 Task: In project updates Turn off email notifications.
Action: Mouse moved to (706, 99)
Screenshot: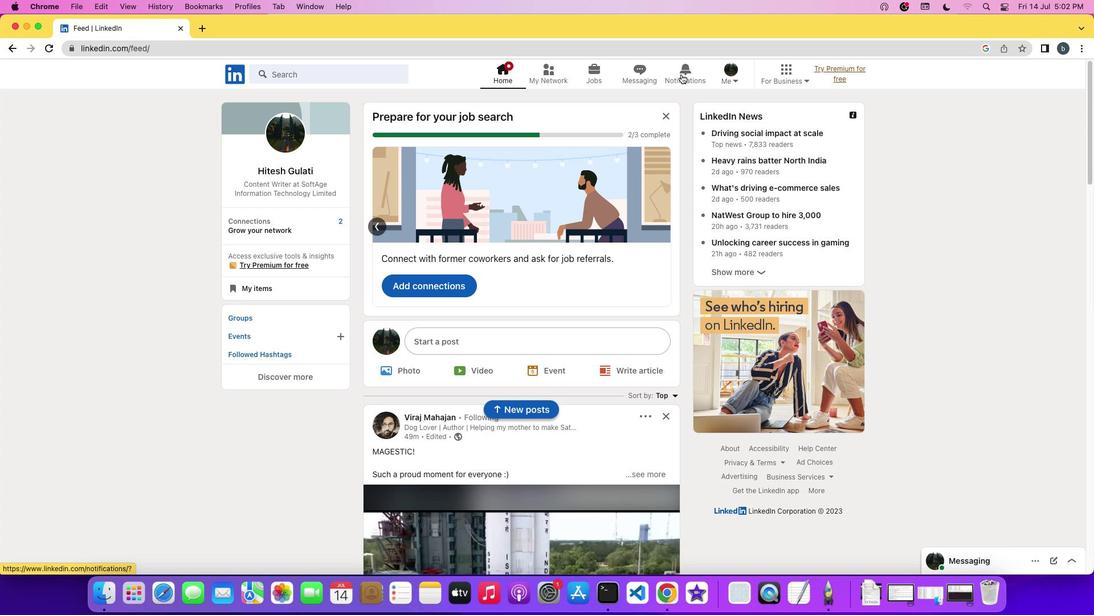 
Action: Mouse pressed left at (706, 99)
Screenshot: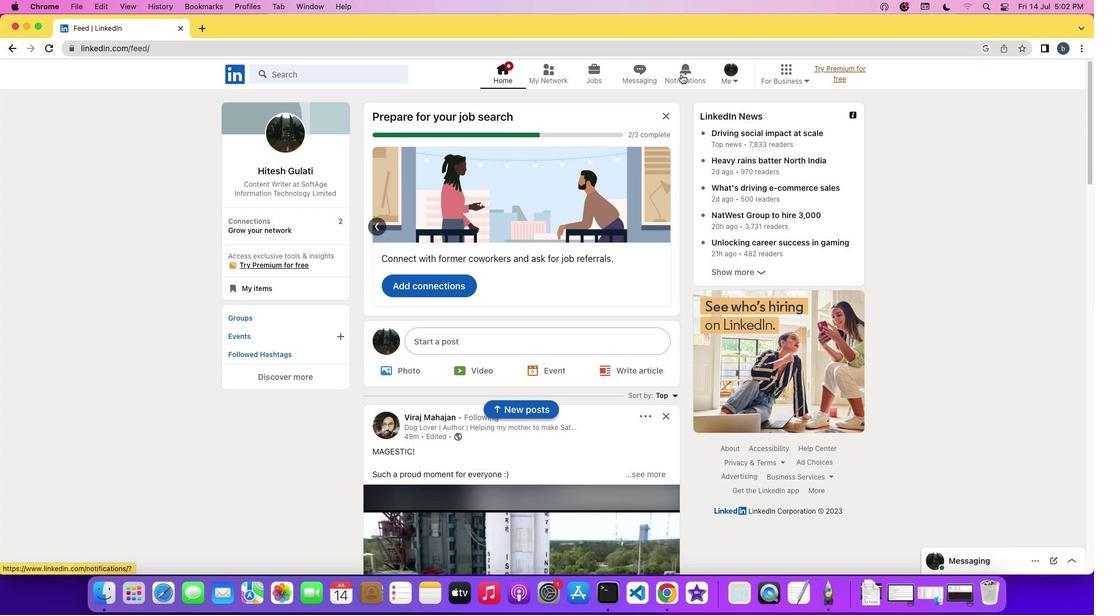 
Action: Mouse pressed left at (706, 99)
Screenshot: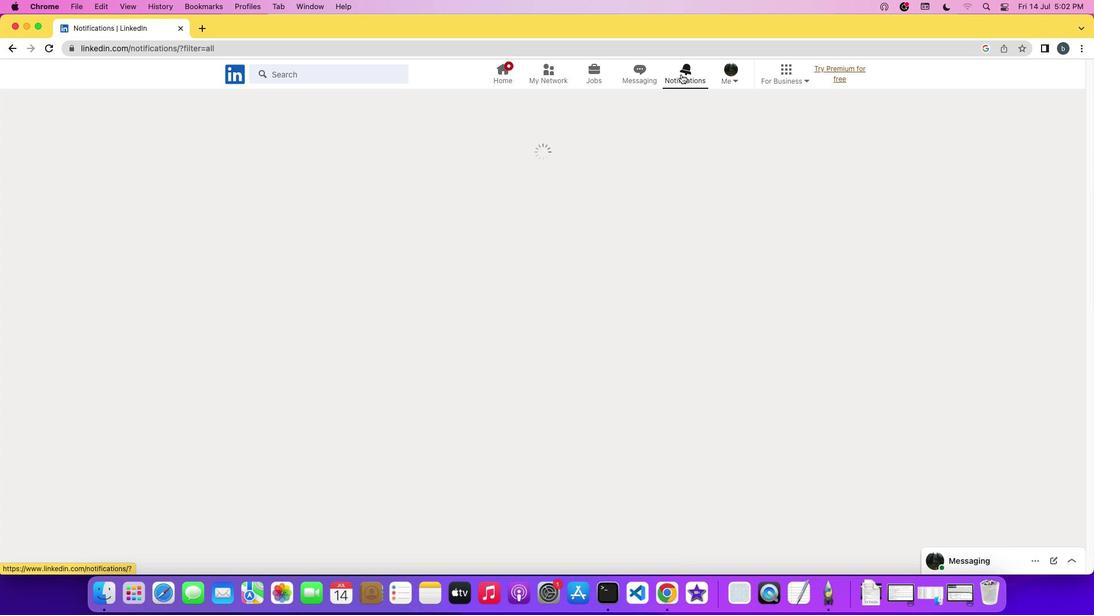 
Action: Mouse moved to (289, 172)
Screenshot: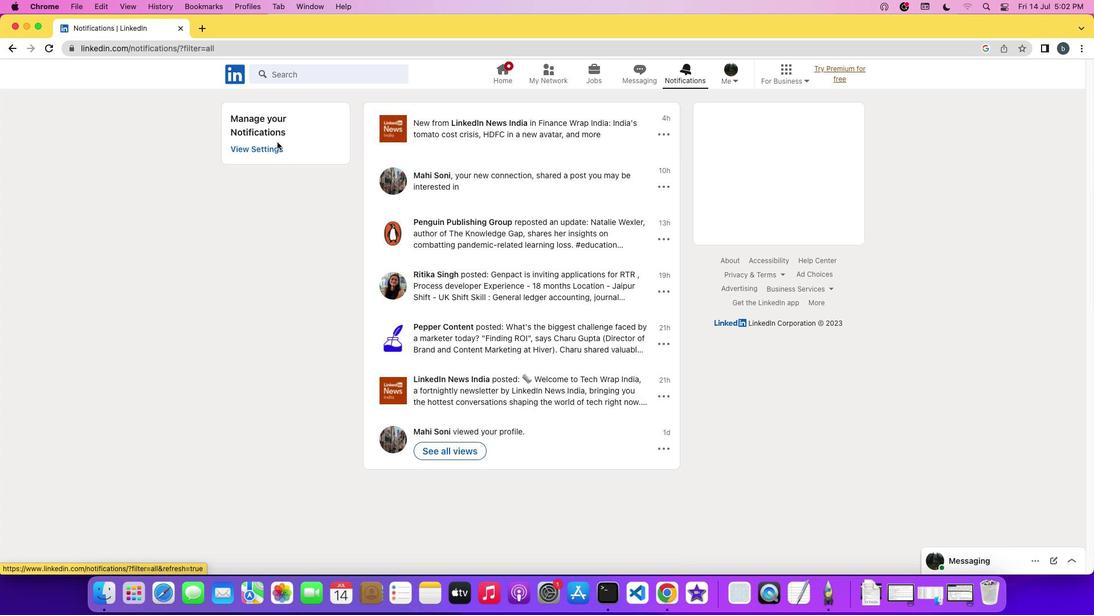 
Action: Mouse pressed left at (289, 172)
Screenshot: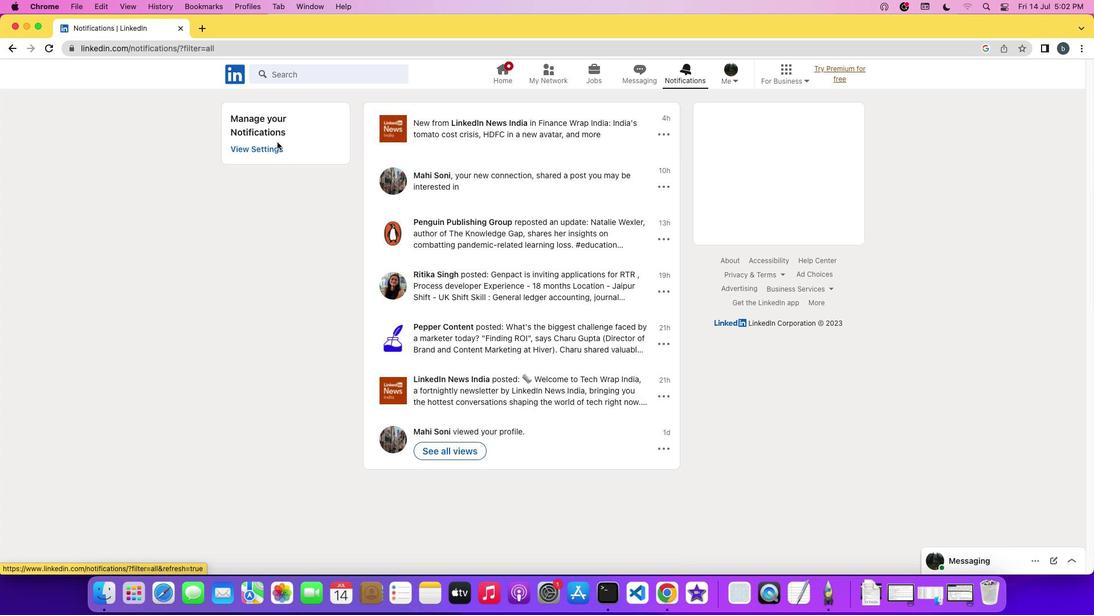 
Action: Mouse moved to (474, 193)
Screenshot: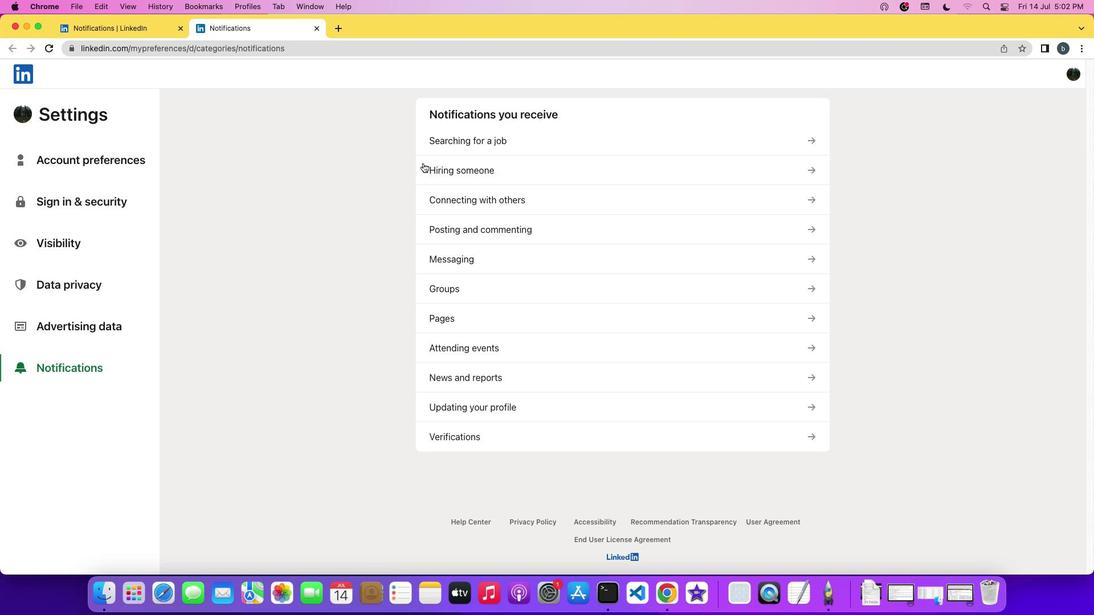 
Action: Mouse pressed left at (474, 193)
Screenshot: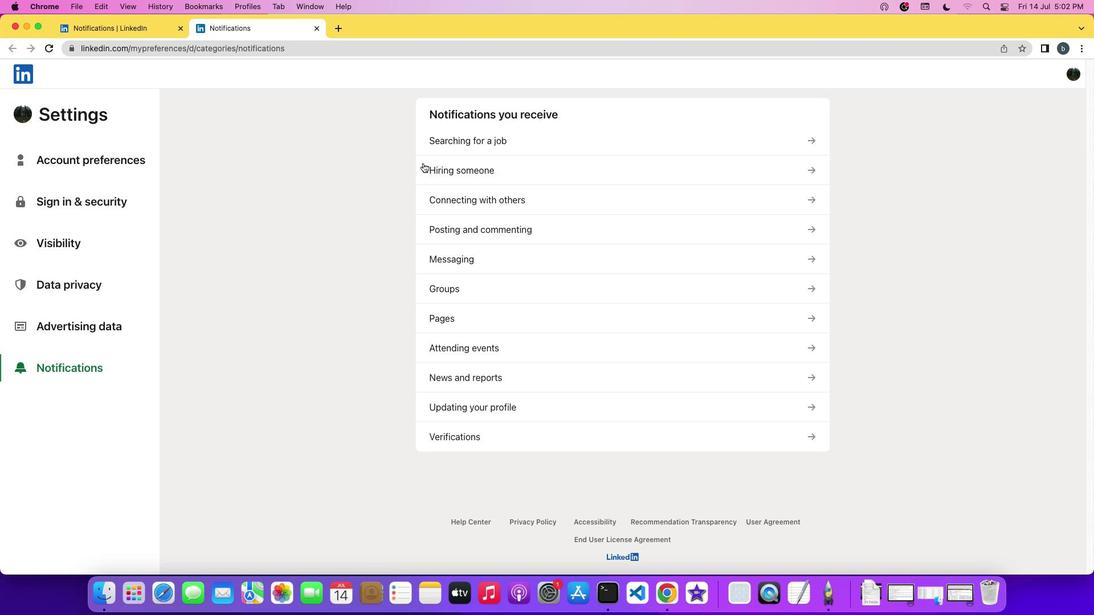 
Action: Mouse moved to (477, 193)
Screenshot: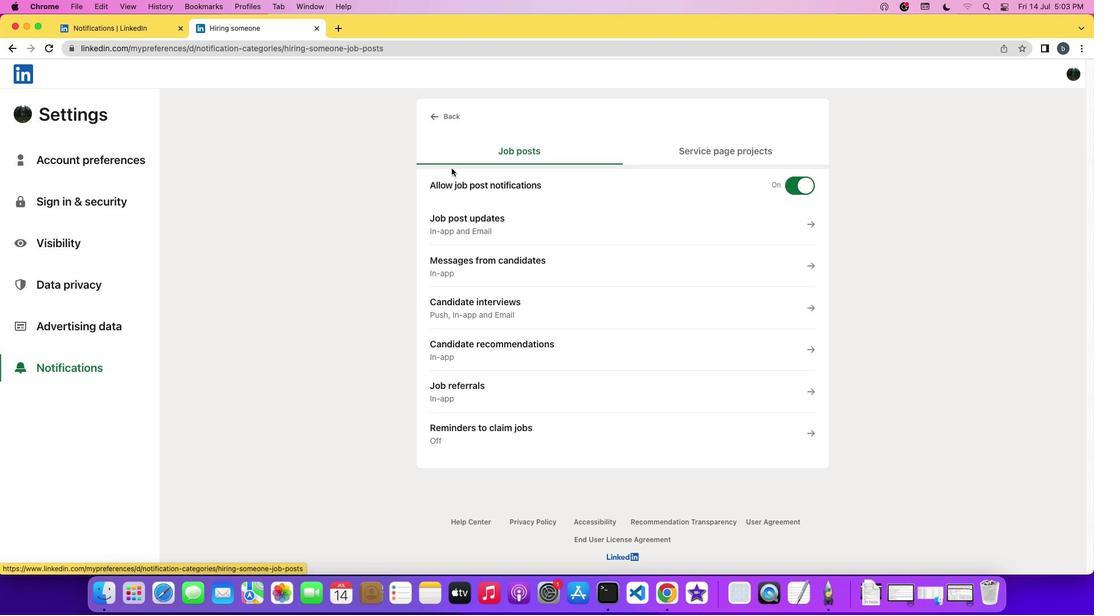
Action: Mouse pressed left at (477, 193)
Screenshot: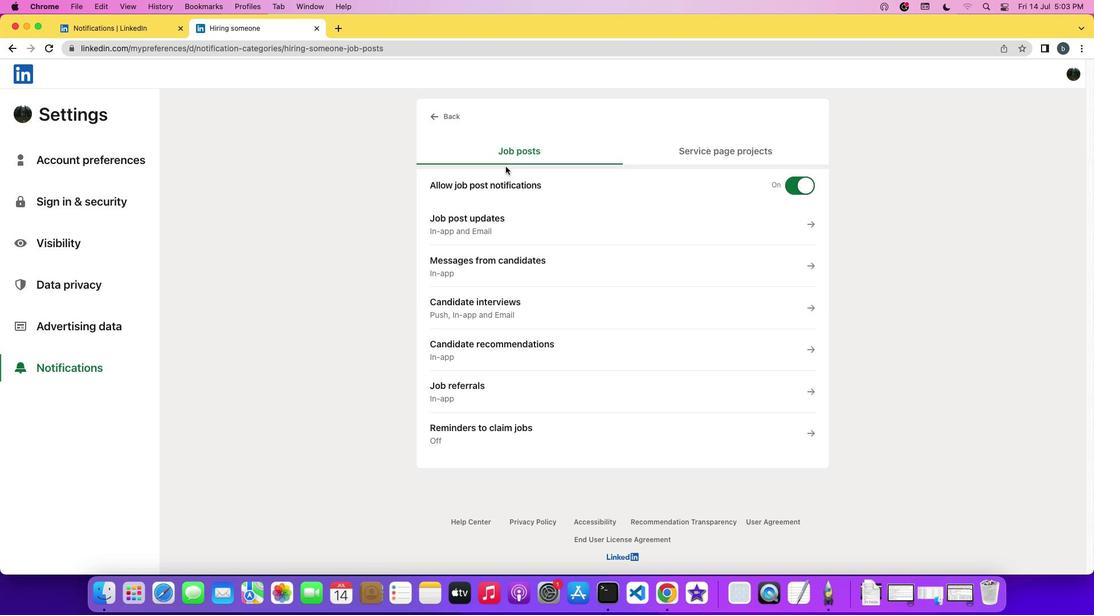 
Action: Mouse moved to (708, 174)
Screenshot: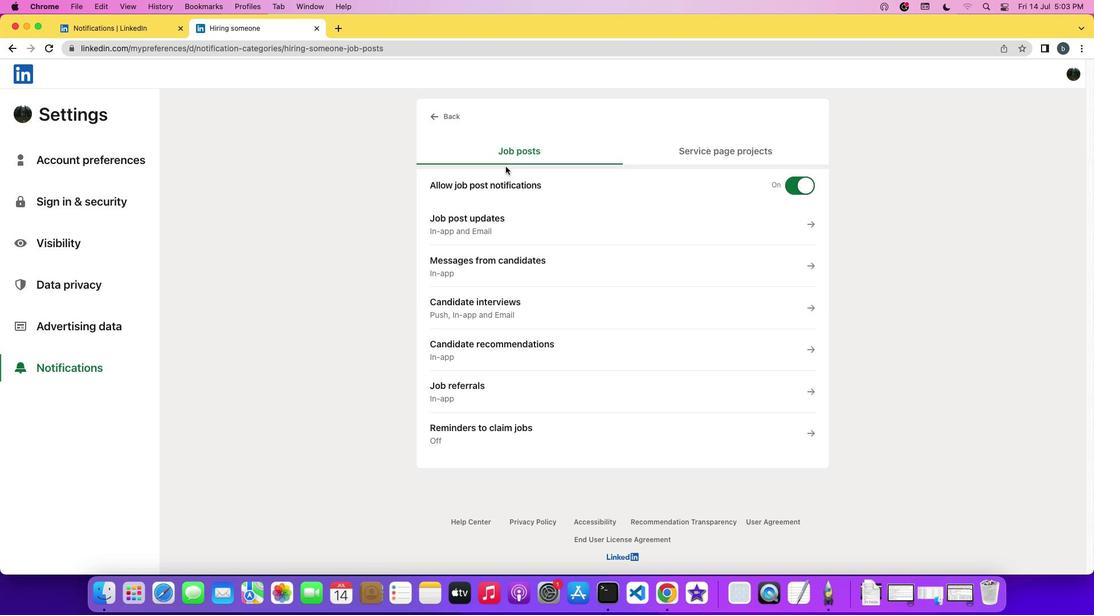 
Action: Mouse pressed left at (708, 174)
Screenshot: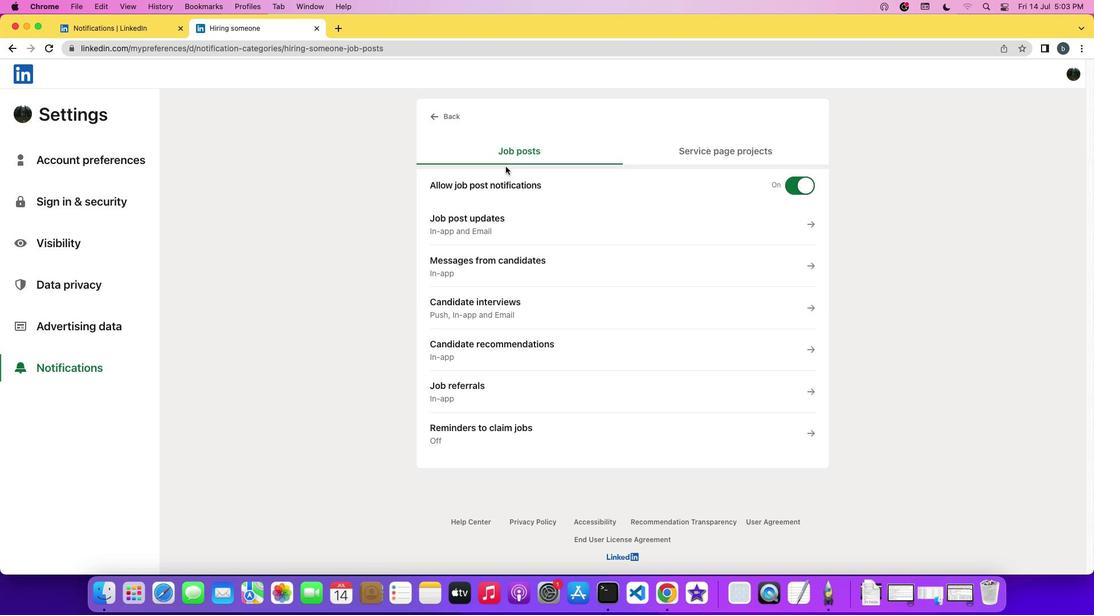 
Action: Mouse moved to (656, 290)
Screenshot: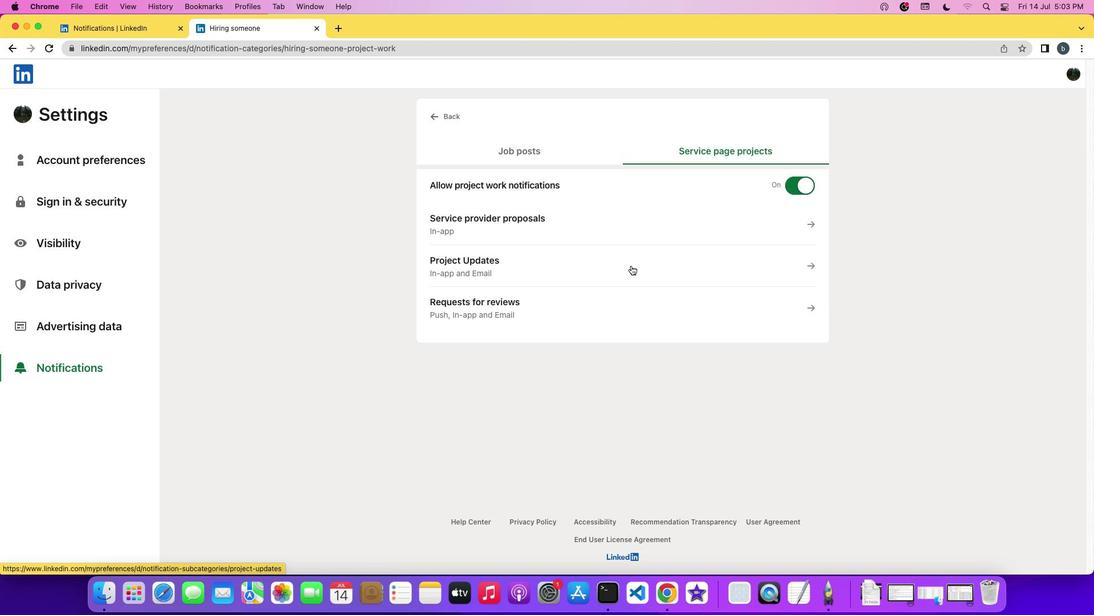 
Action: Mouse pressed left at (656, 290)
Screenshot: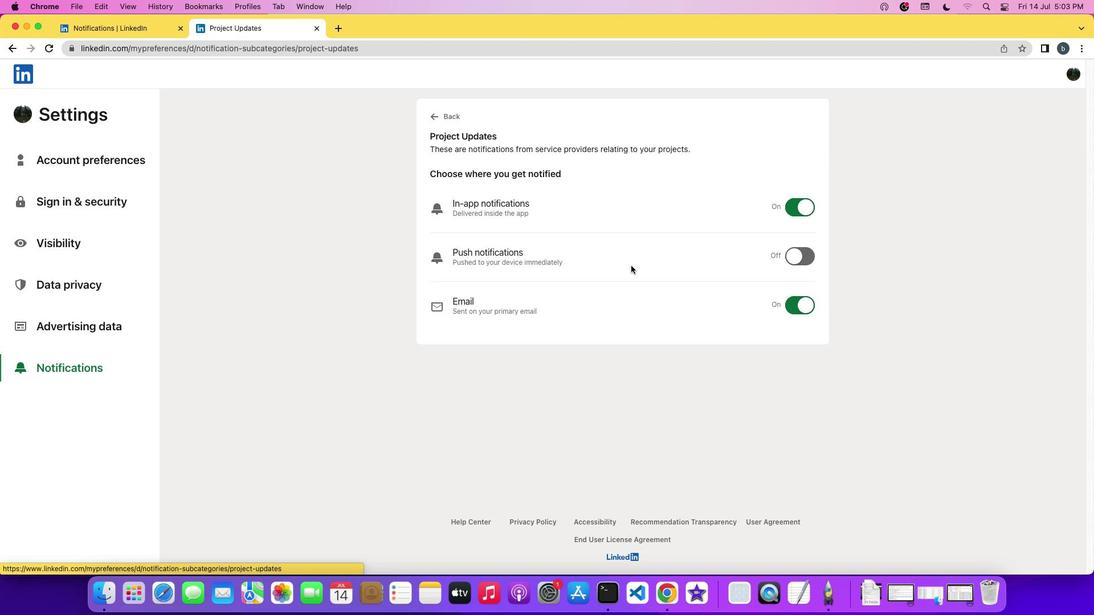 
Action: Mouse moved to (835, 335)
Screenshot: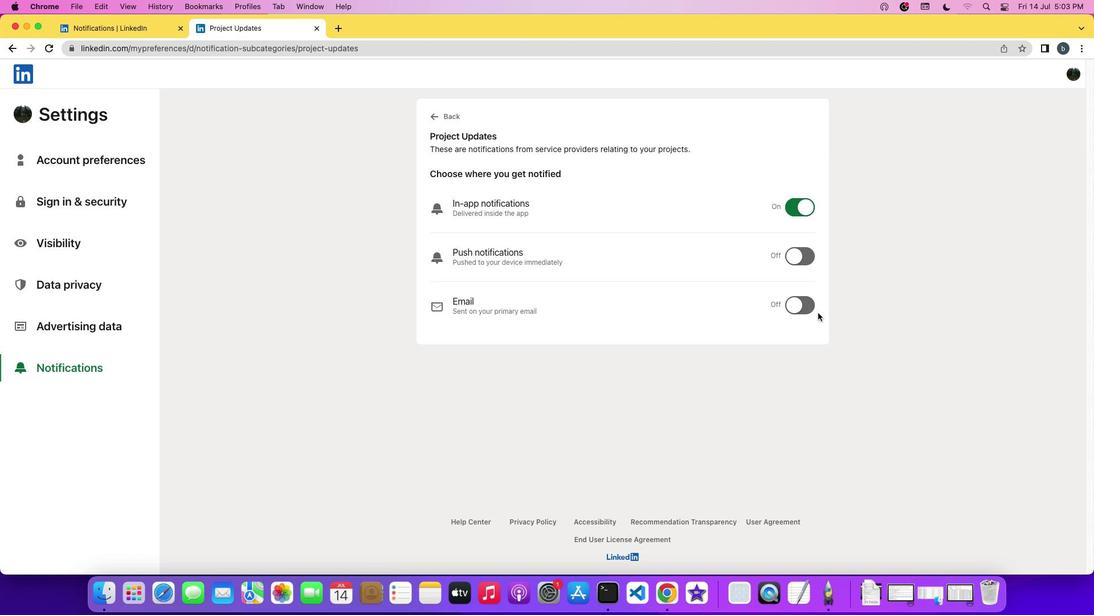 
Action: Mouse pressed left at (835, 335)
Screenshot: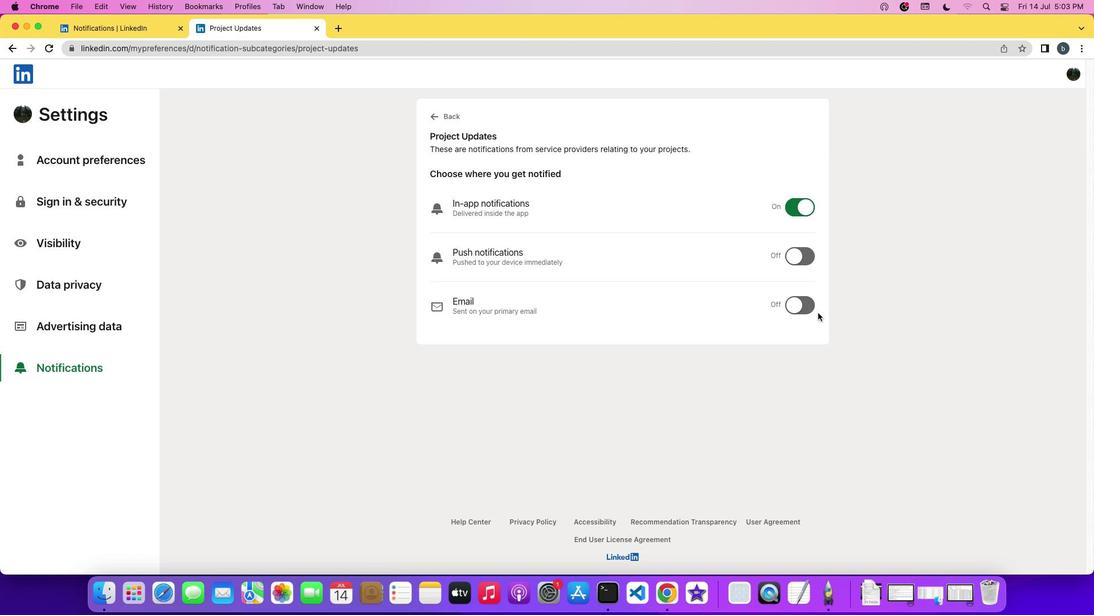 
Action: Mouse moved to (842, 337)
Screenshot: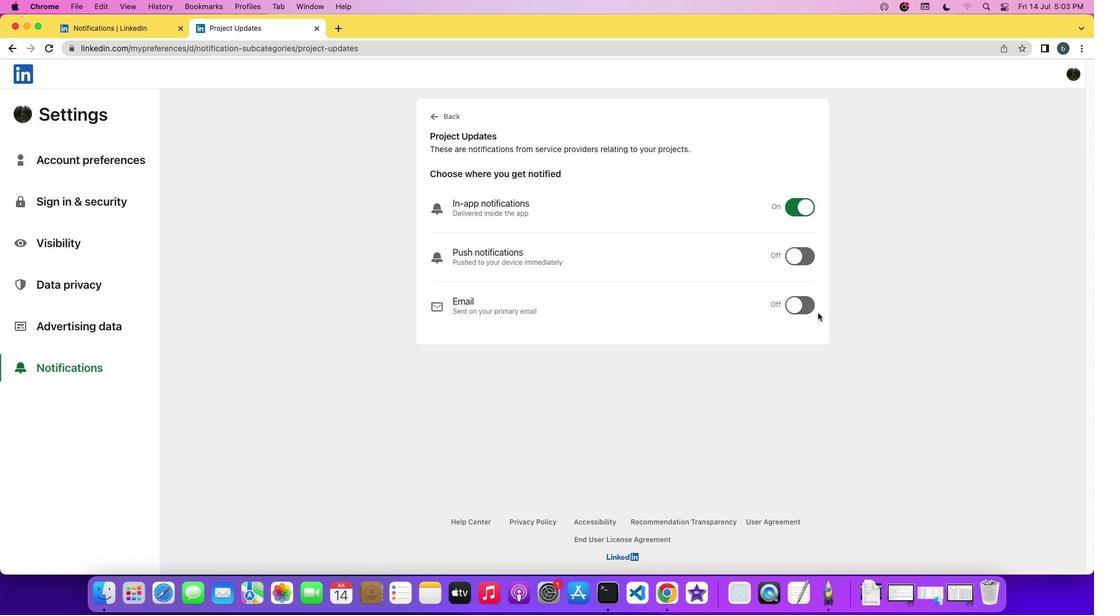 
